 Task: Create a JavaScript function that checks if a number is even or odd.
Action: Mouse moved to (1082, 46)
Screenshot: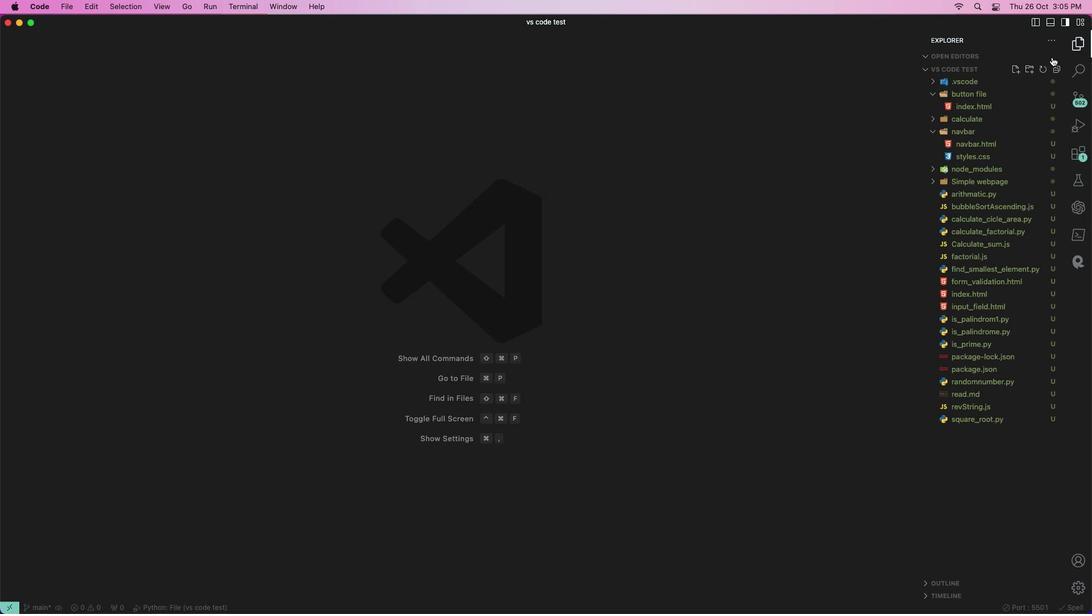 
Action: Mouse pressed left at (1082, 46)
Screenshot: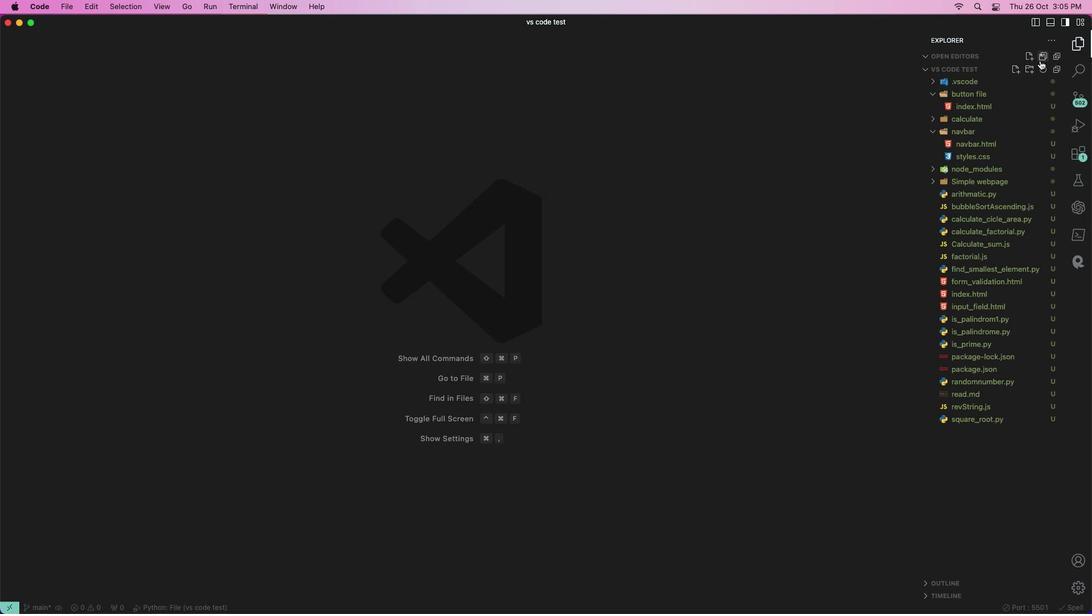 
Action: Mouse moved to (1019, 68)
Screenshot: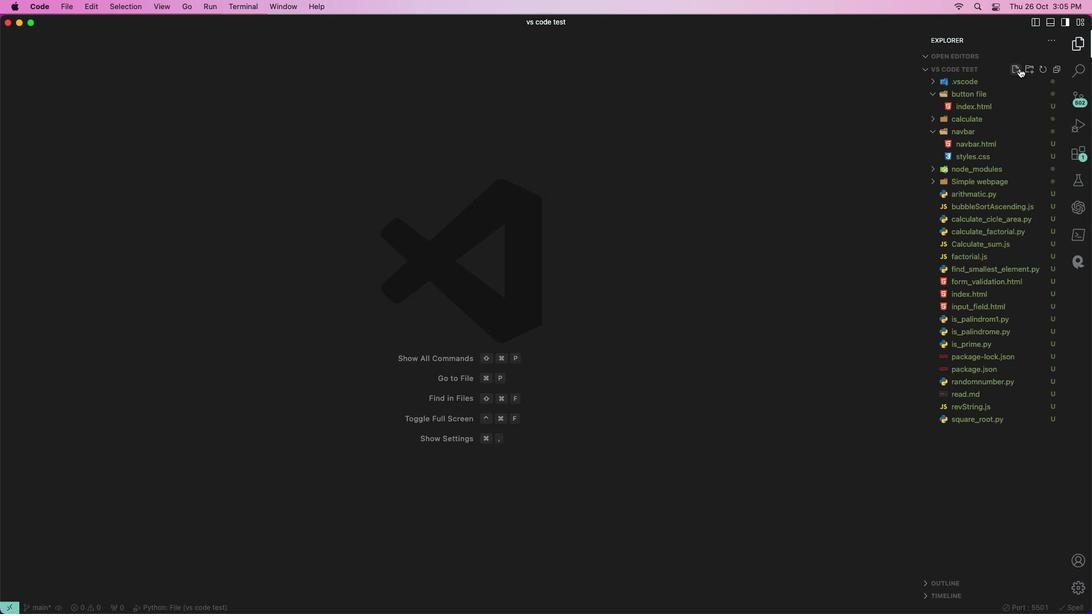 
Action: Mouse pressed left at (1019, 68)
Screenshot: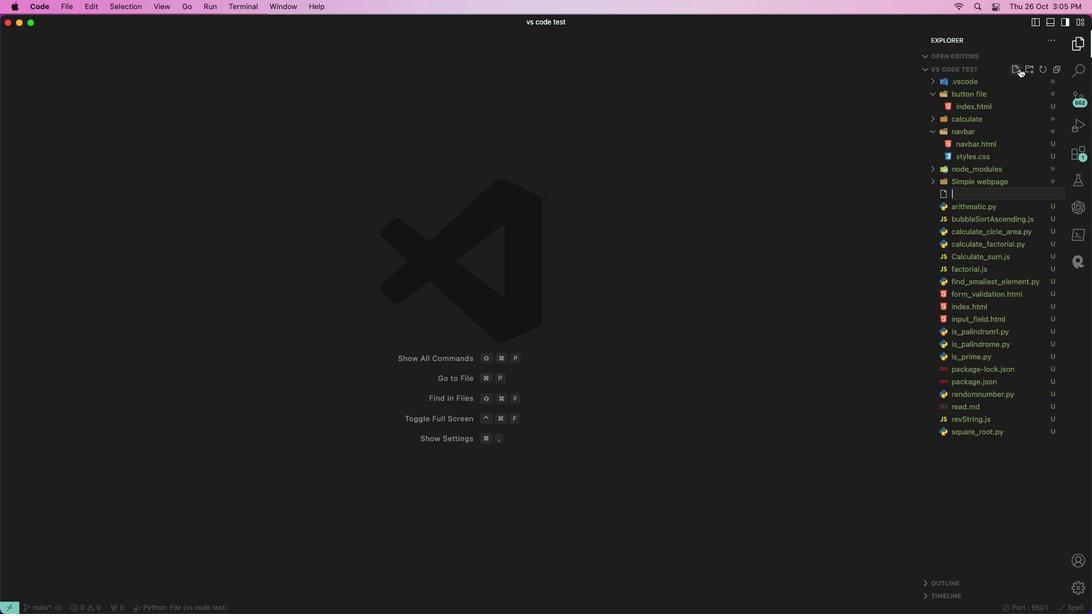 
Action: Mouse moved to (985, 93)
Screenshot: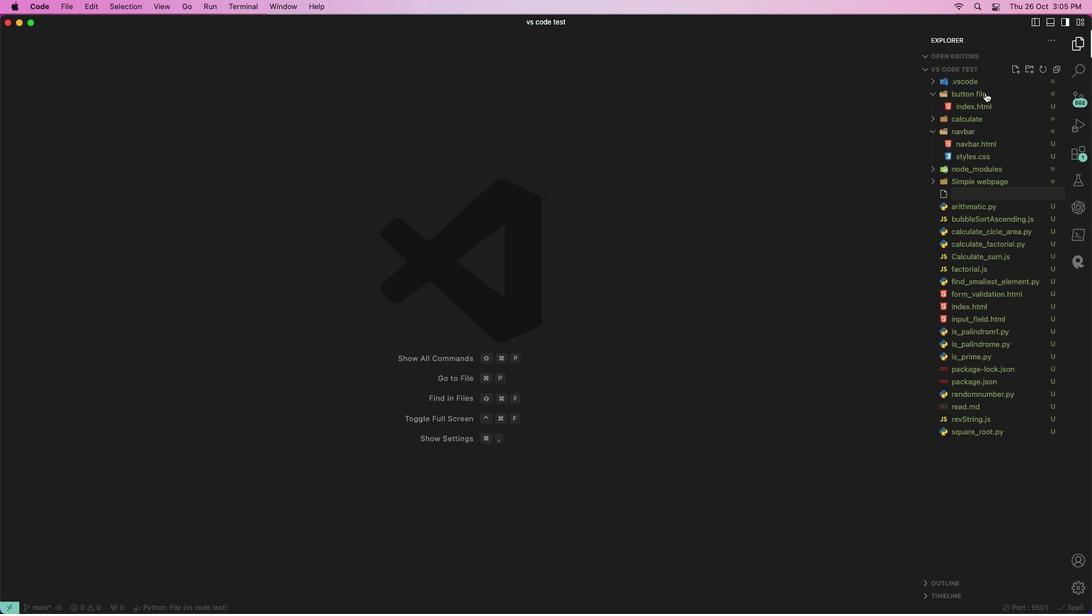 
Action: Key pressed 'i''s'Key.shift'E''v''e''n''o''r''o''d''d''.''j''s'Key.enter'/'
Screenshot: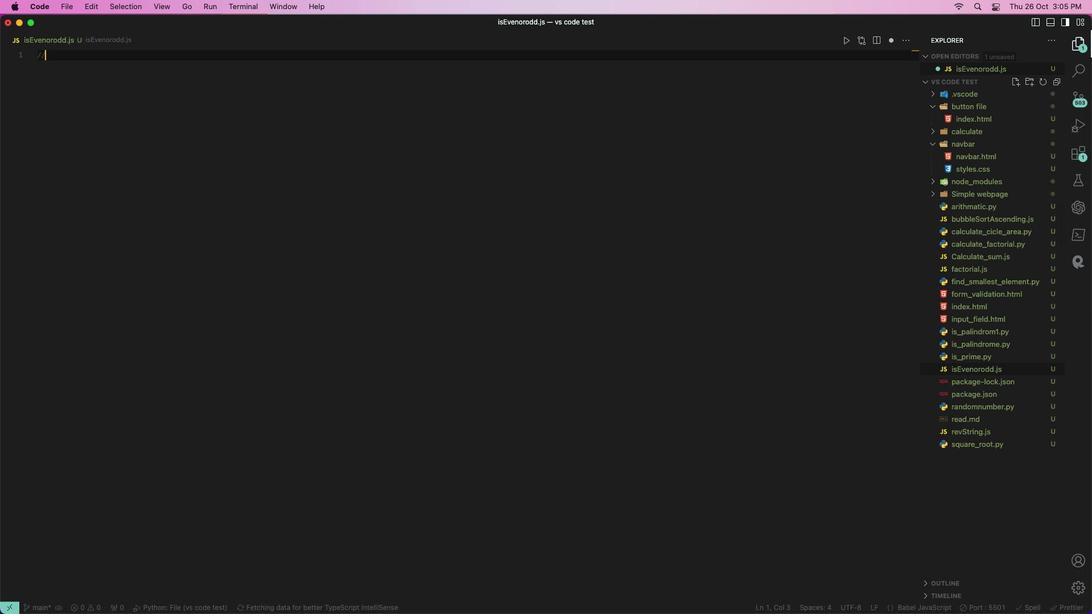 
Action: Mouse moved to (985, 93)
Screenshot: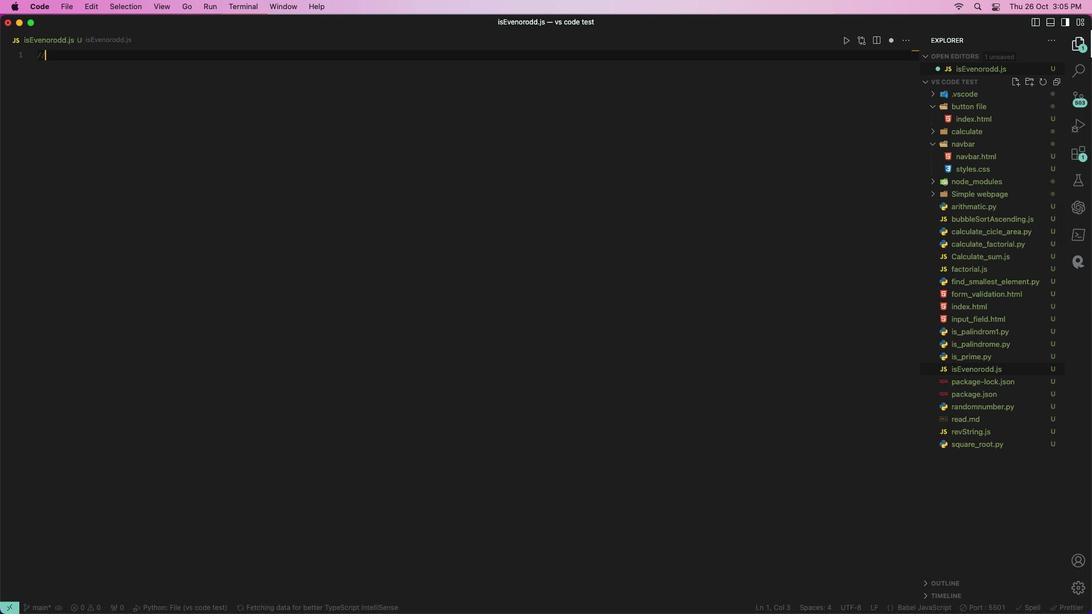 
Action: Key pressed '/''r'Key.backspaceKey.space'f''u''n''c''t''i''o''n'Key.space't''o'Key.space'c''h''e''c''k'Key.space'i''f'Key.space'a'Key.space'n''u''m''b''e''r'Key.space'i''s'Key.space'e''v''e''n'Key.space'o''r'Key.space'o''d''d'Key.enter'f''u''n''c''t''i''o''n'Key.space'i''s'Key.shift'E''v''e''n'Key.shift_r'O''r'Key.shift_r'O''d''d'Key.shift_r'(''n''u''m''b''e''r'Key.shift_r')'Key.shift_r'{'Key.enter'/''/'Key.spaceKey.shift_r'U''s''e'Key.space't''h''e'Key.space'm''o''d''u''l''u''s'Key.space'o''p''e''r''a''t''o''r'Key.spaceKey.shift_r'(''%'Key.shift_r')'Key.space't''o'Key.space'c''h''e''c''k'Key.space'i''f'Key.space't''h''e'Key.space'n''u''m''b''e''r'Key.space'i''s'Key.space'd''i''v''i''s''i''b''l''e'Key.space'v''y'Key.space'2'Key.space'o''r'Key.space'n''o''t'Key.enter'i''f'Key.spaceKey.shift_r'(''n''u''m''b''e''r'Key.shift'%''2'Key.leftKey.leftKey.spaceKey.rightKey.spaceKey.rightKey.space'=''=''='Key.space'0'Key.shift_r')'Key.shift_r'{'Key.enter'/''/'Key.spaceKey.shift_r'I''f'Key.space't''h''e'Key.space'r''e''m''a''i''n''d''e''r'Key.space'i''s'Key.space'0'','Key.space't''h''e'Key.space'n''u''m''b''e''r'Key.space'i''s'Key.space'e''v''e''n''.'Key.enter'r''e''t''u''r''n'Key.spaceKey.shift_r'"'Key.shift'E''v''e''n'Key.shift_r'"'';'Key.enterKey.downKey.enter'e''l''s''e'Key.enterKey.shift_r'{'Key.enter'/''/'Key.spaceKey.shift_r'I''f'Key.space't''h''e'Key.space'r''e''m''a''i''n''d''e''r'Key.space'i''s'Key.space'n''o''t'Key.space'0'','Key.space't''h''e'Key.space'n''u''m''b''e''r'Key.space'i''s'Key.space'o''d''d''.'Key.enter'r''e''t''u''r''n'Key.spaceKey.shift_r'"''o'Key.backspaceKey.shift_r'O''d''d'Key.shift_r'"'';'Key.downKey.downKey.enter'/''/'Key.spaceKey.shift'E''x''a''m''p''l''e'Key.space'u''s''a''g''e'Key.shift_r':'Key.enter'c''o''i'Key.backspace'n''s''t'Key.space'n''u''m''b''e''r'Key.shift'T''o'Key.shift'C''h''e''c''k'Key.space'='Key.space'7'';'Key.enter'c''o''n''s''t'Key.space'r''e''s''u''l''t'Key.space'='Key.space'i''s'Key.shift'E''v''e''n'Key.shift_r'O''r'Key.shift_r'O''d''d'Key.shift_r'(''n''u''m''b''e''r'Key.shift_r'T''o'Key.spaceKey.backspaceKey.shift'C''h''e''c''k'Key.shift_r')'';'Key.enterKey.enter'/''/'Key.spaceKey.shift'D''i''s''p''l''a''y'Key.space't''h''e'Key.space'r''e''s''u''l''t'Key.space'i''n'Key.space't''h''e'Key.space'c''o''n''s''o''l''e''.'Key.enter'c''o''n''s''o''l''e''.''l''o''g'Key.shift_r'(''`'Key.shift_r'$'Key.shift_r'('Key.backspaceKey.shift_r'{''n''u''m''b''e''r'Key.shift'T''o'Key.shift'C''h''e''c''k'Key.shift_r'}'Key.space'i''s'Key.spaceKey.shift'$'Key.shift_r'{''r''e''s''u''l''t'Key.shift_r'}''`'Key.shift_r')'';'Key.enter
Screenshot: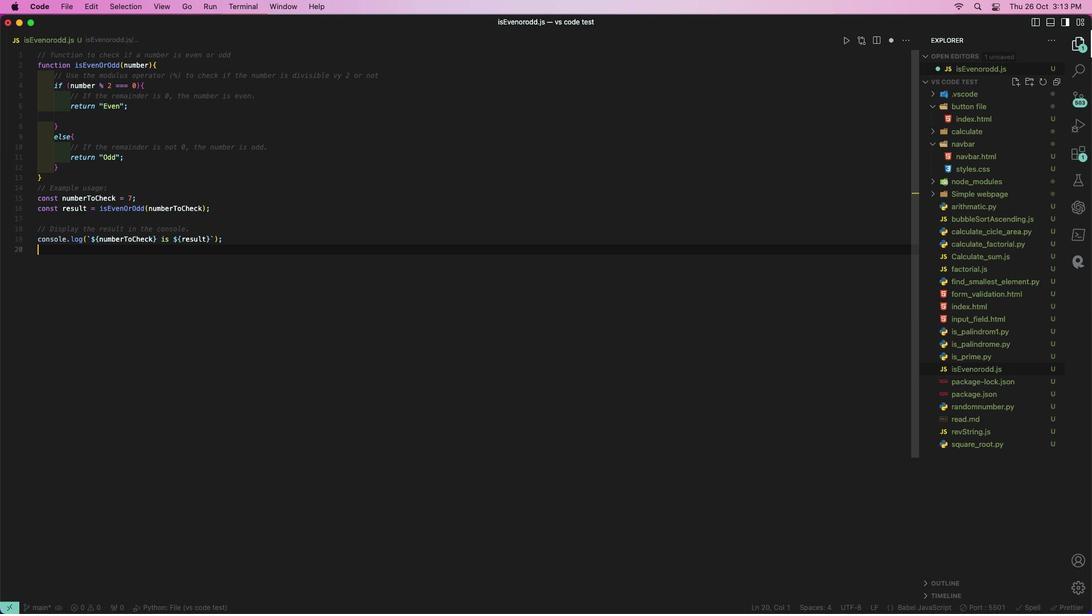 
Action: Mouse moved to (592, 216)
Screenshot: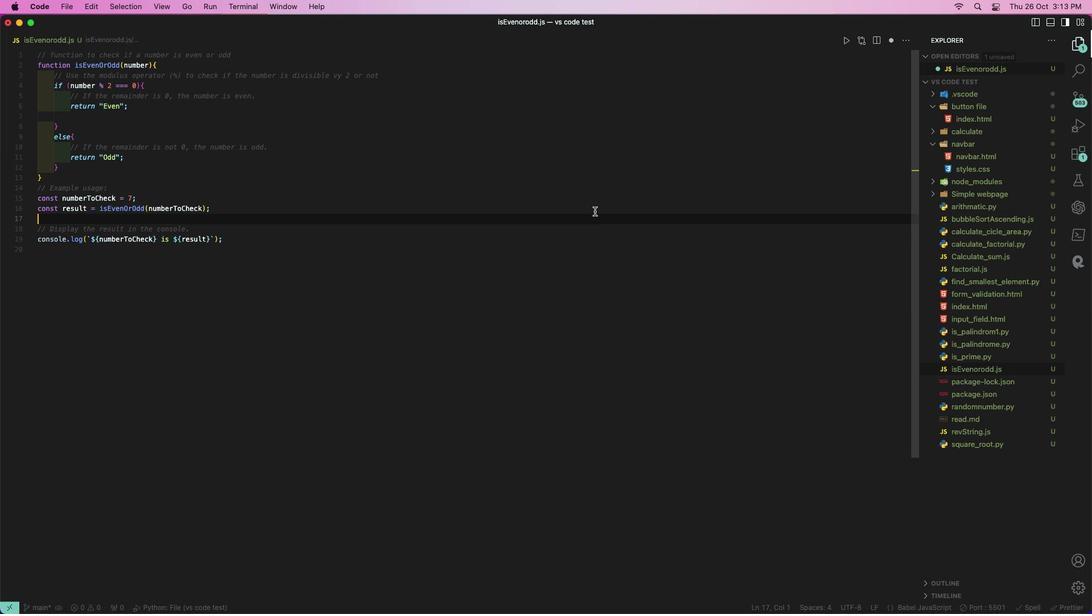 
Action: Mouse pressed left at (592, 216)
Screenshot: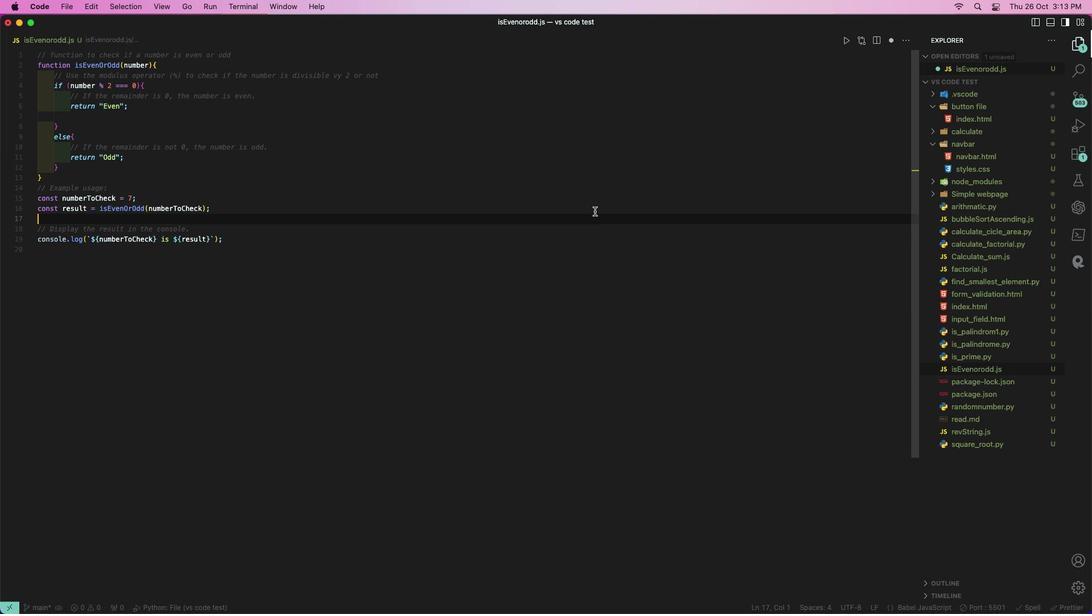 
Action: Mouse moved to (520, 237)
Screenshot: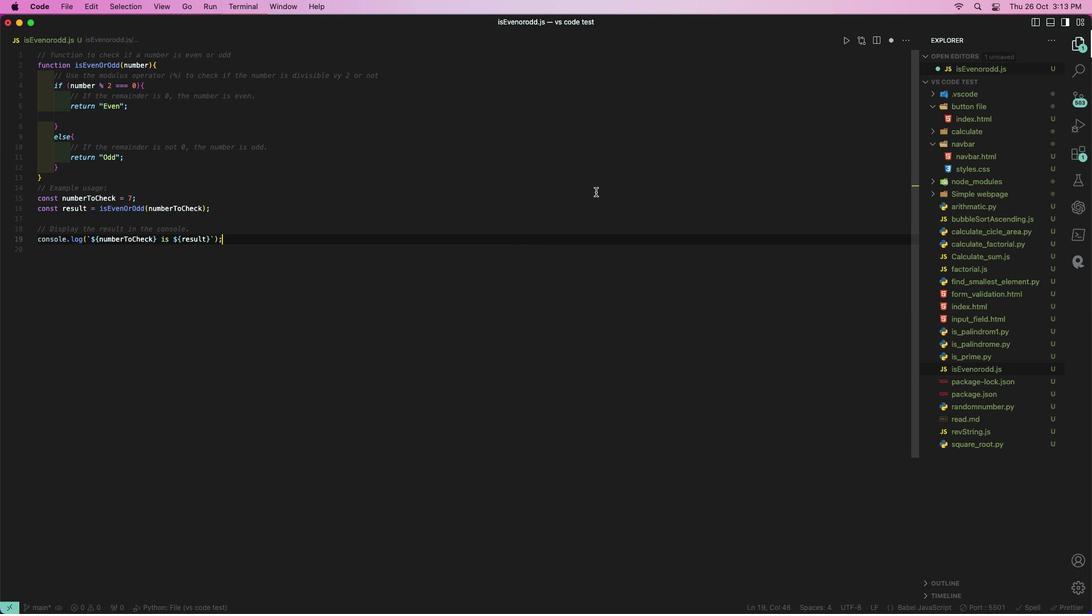 
Action: Mouse pressed left at (520, 237)
Screenshot: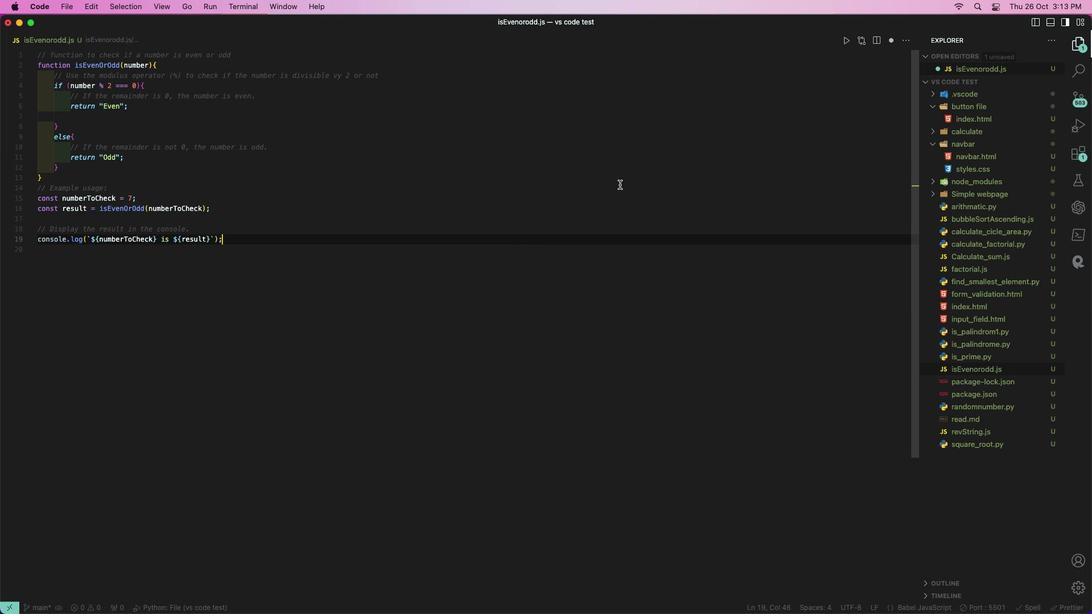 
Action: Mouse moved to (972, 71)
Screenshot: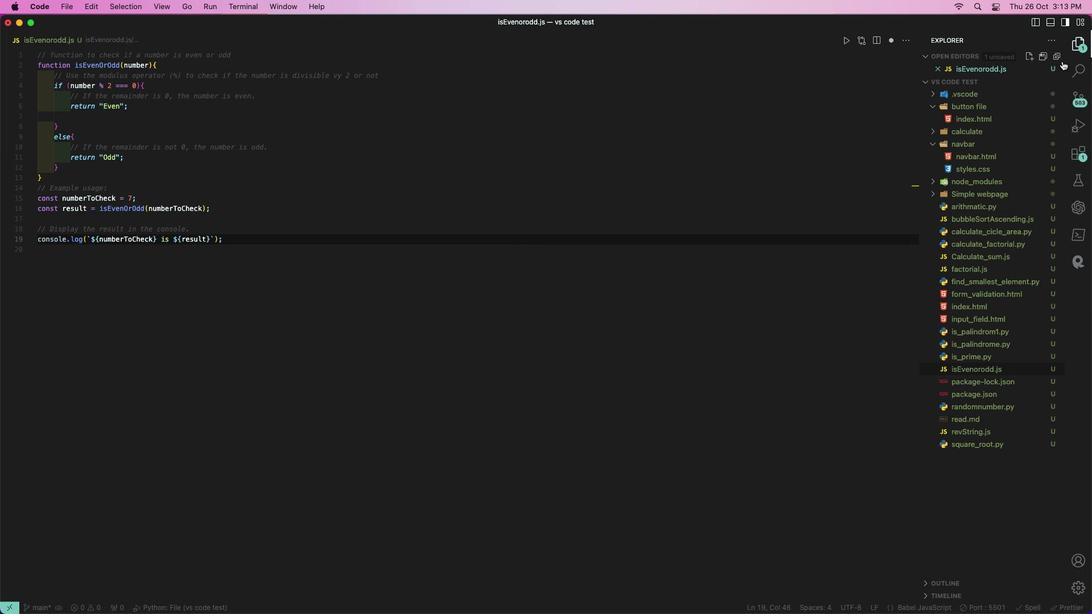 
Action: Mouse pressed left at (972, 71)
Screenshot: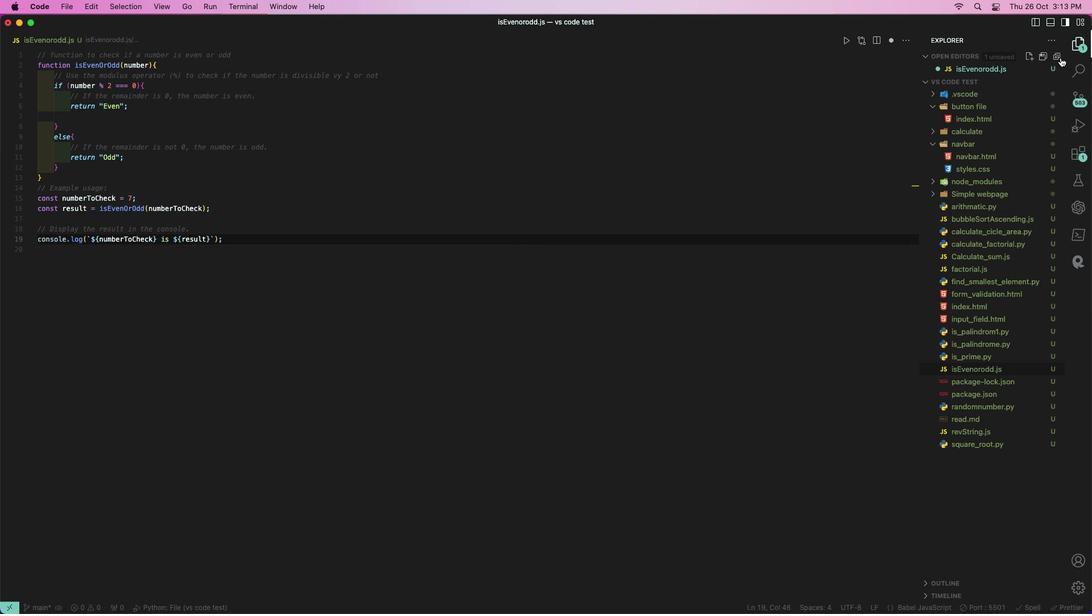 
Action: Mouse moved to (1040, 54)
Screenshot: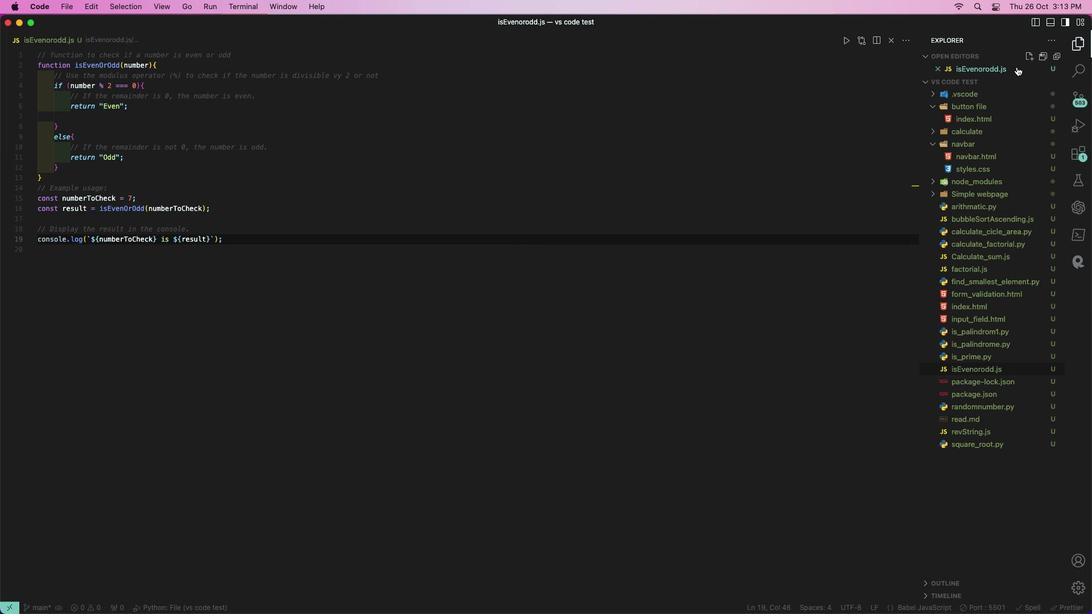 
Action: Mouse pressed left at (1040, 54)
Screenshot: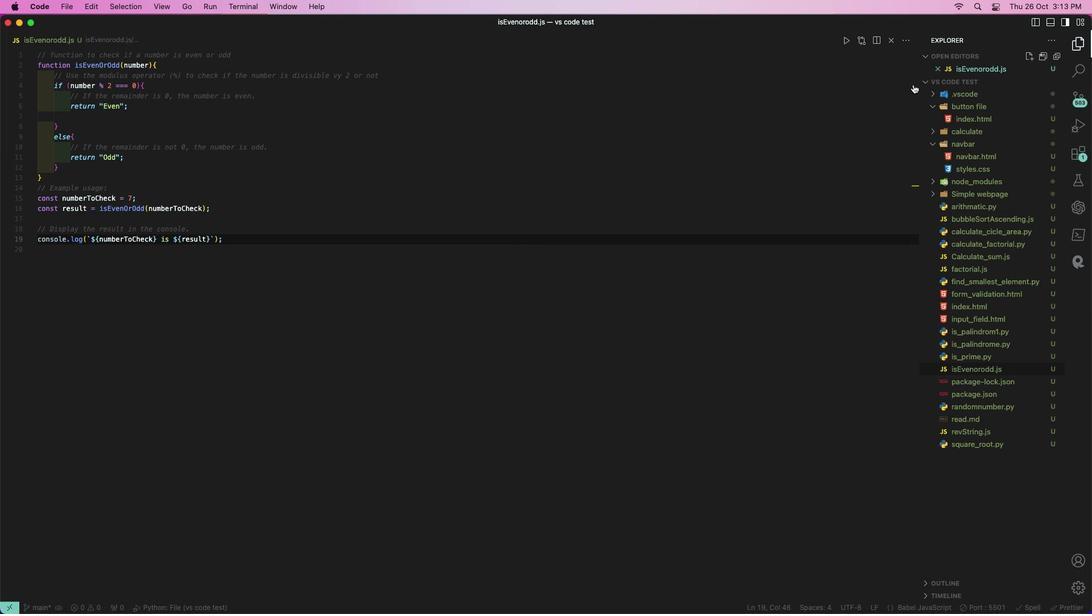 
Action: Mouse moved to (561, 234)
Screenshot: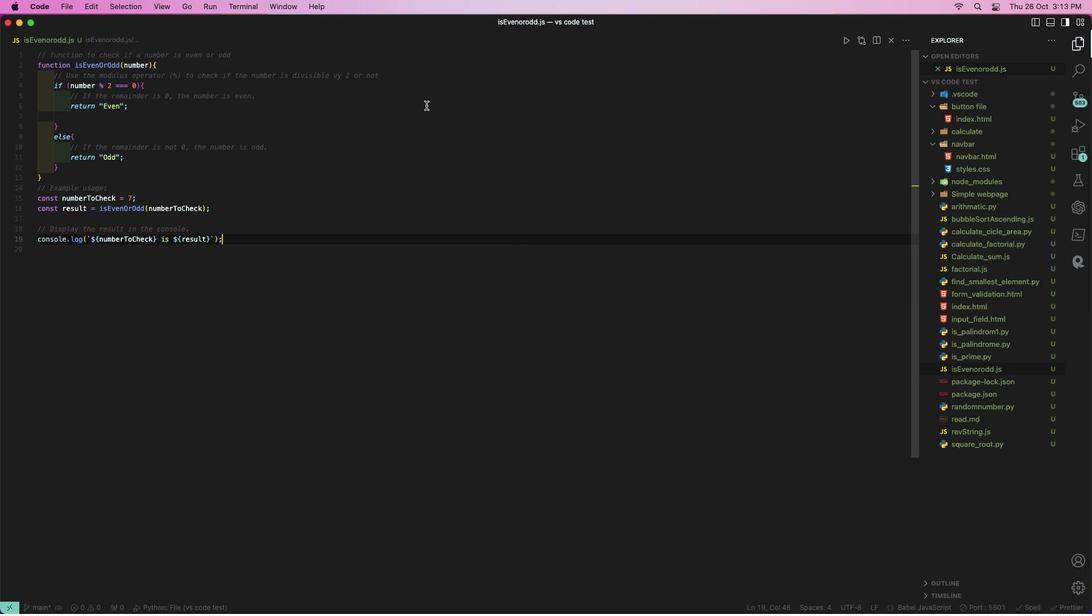 
Action: Mouse pressed left at (561, 234)
Screenshot: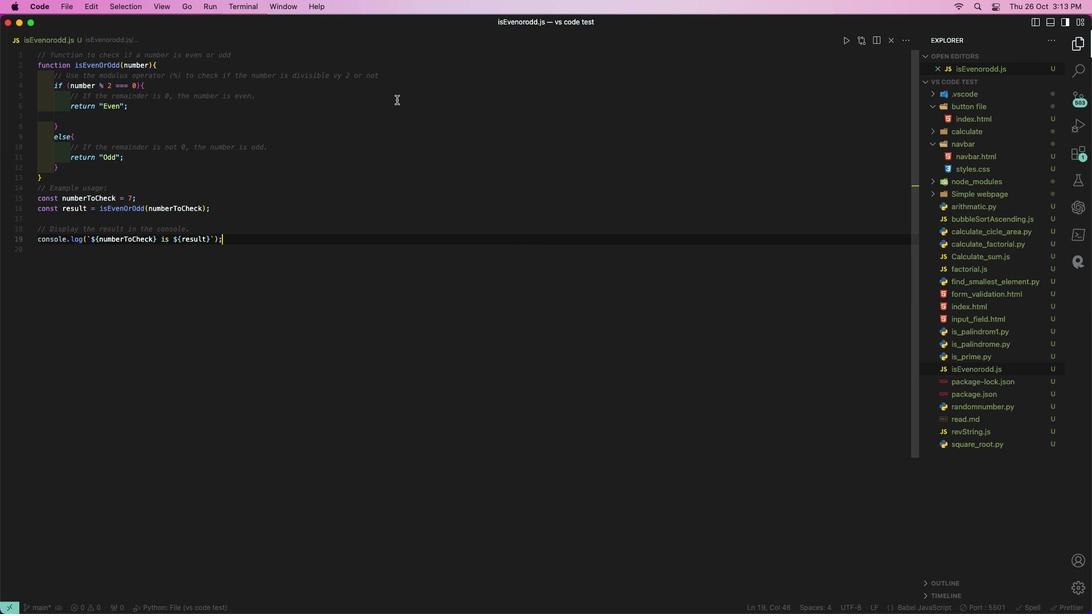 
Action: Mouse moved to (244, 8)
Screenshot: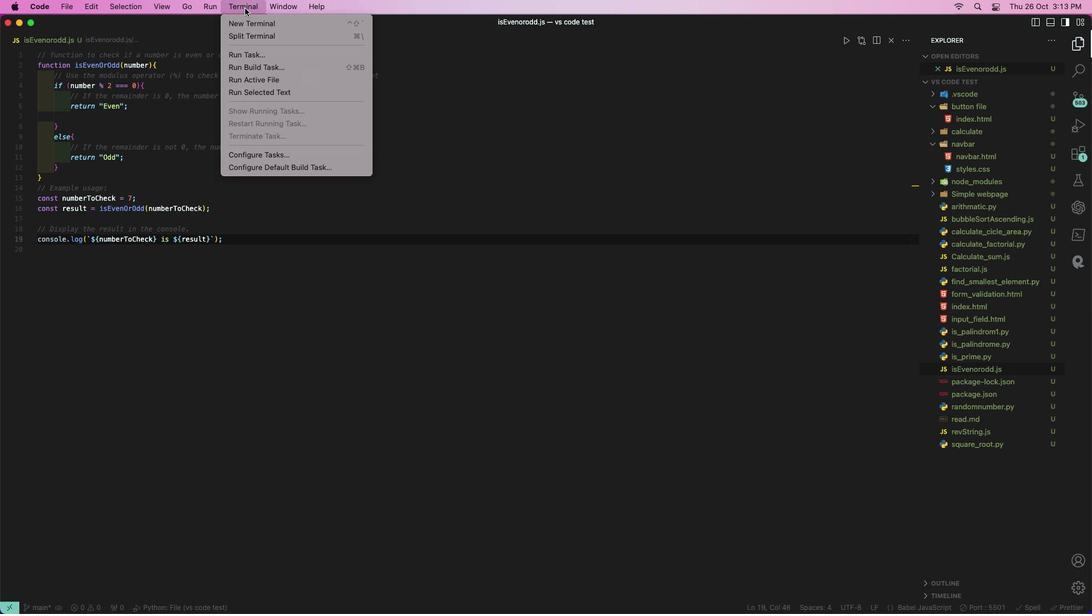 
Action: Mouse pressed left at (244, 8)
Screenshot: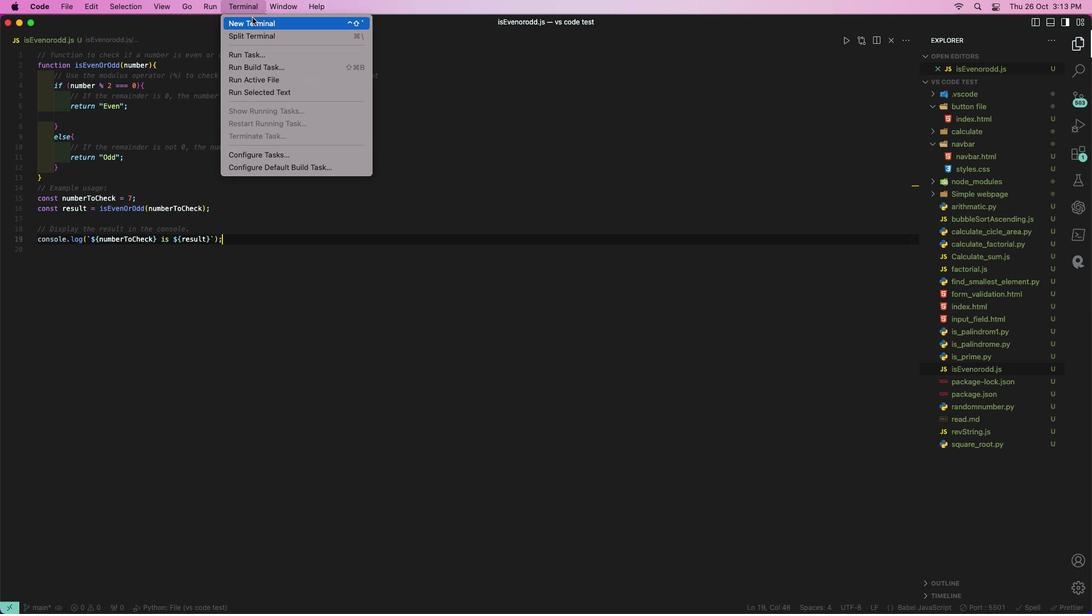 
Action: Mouse moved to (253, 19)
Screenshot: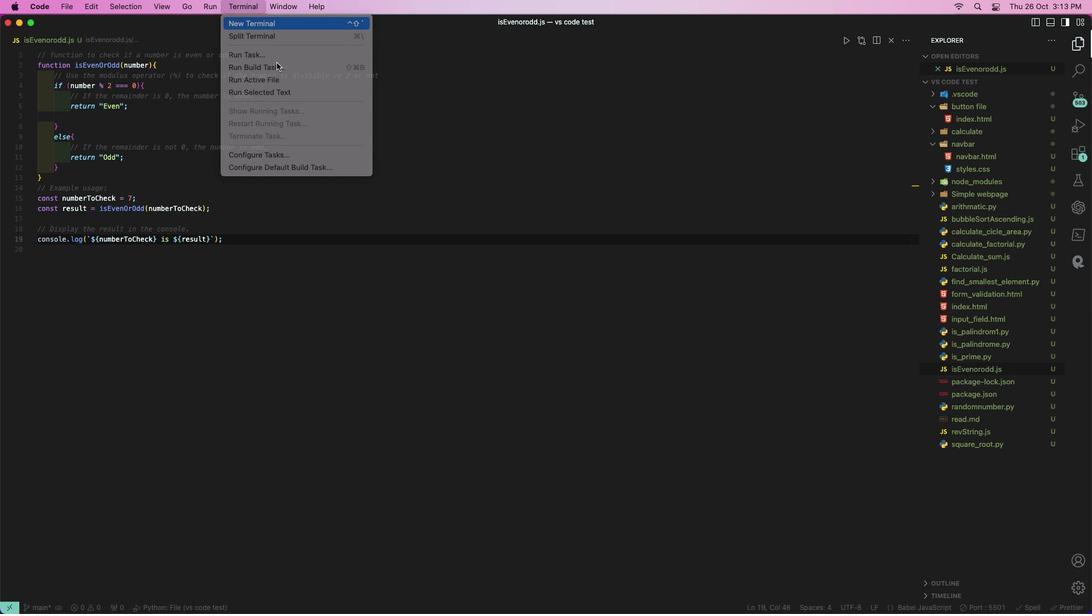 
Action: Mouse pressed left at (253, 19)
Screenshot: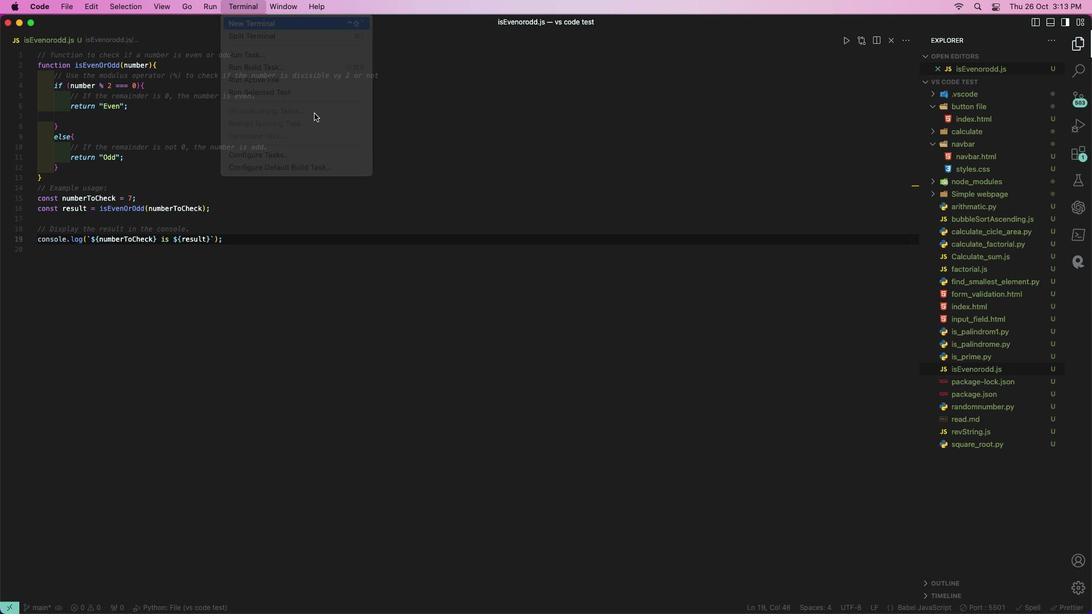 
Action: Mouse moved to (286, 527)
Screenshot: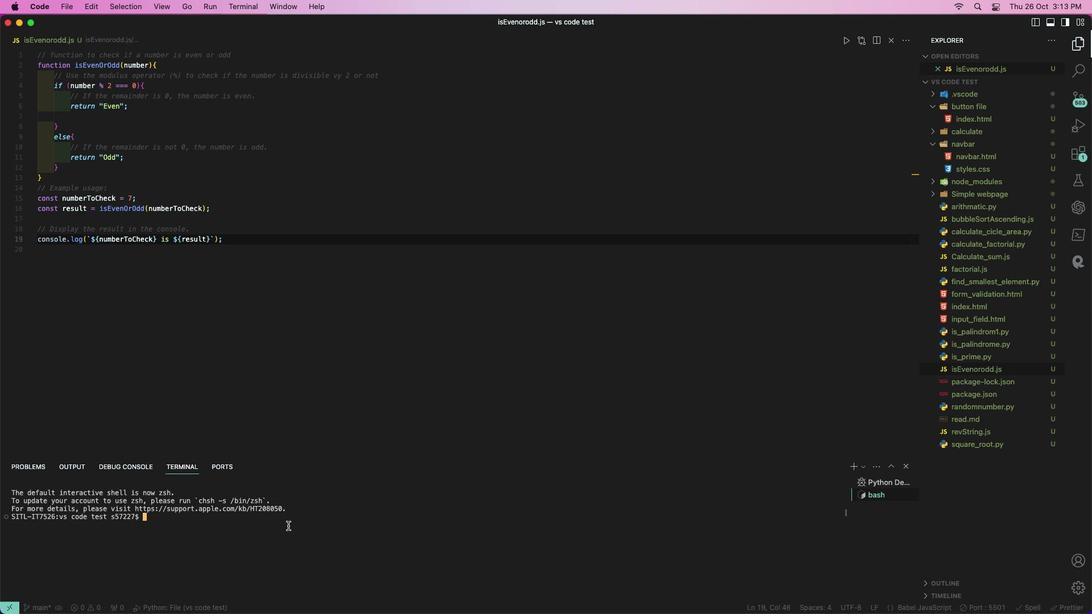 
Action: Mouse pressed left at (286, 527)
Screenshot: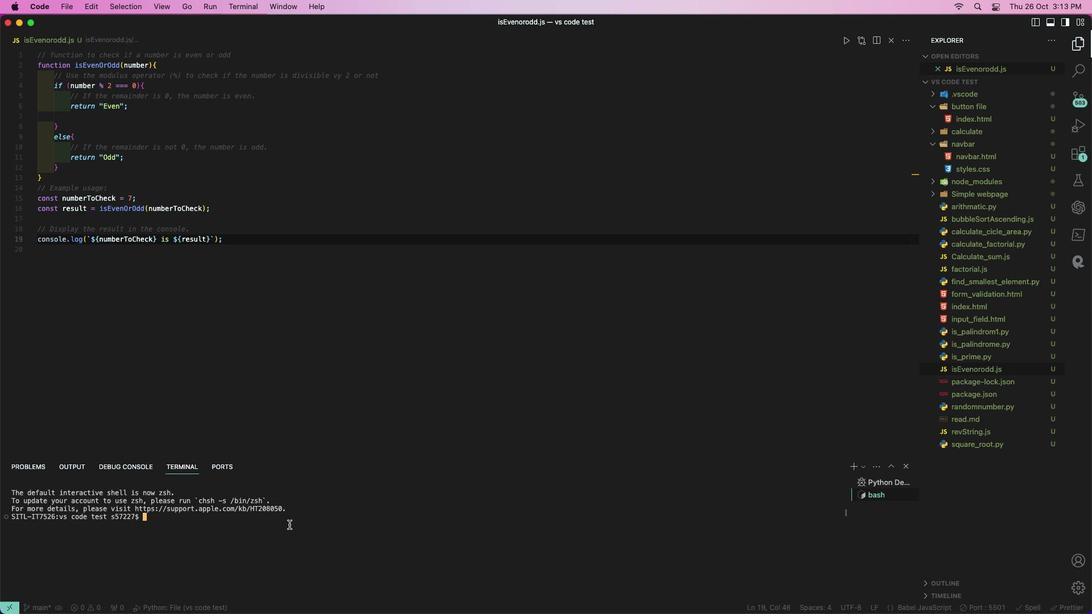 
Action: Mouse moved to (291, 523)
Screenshot: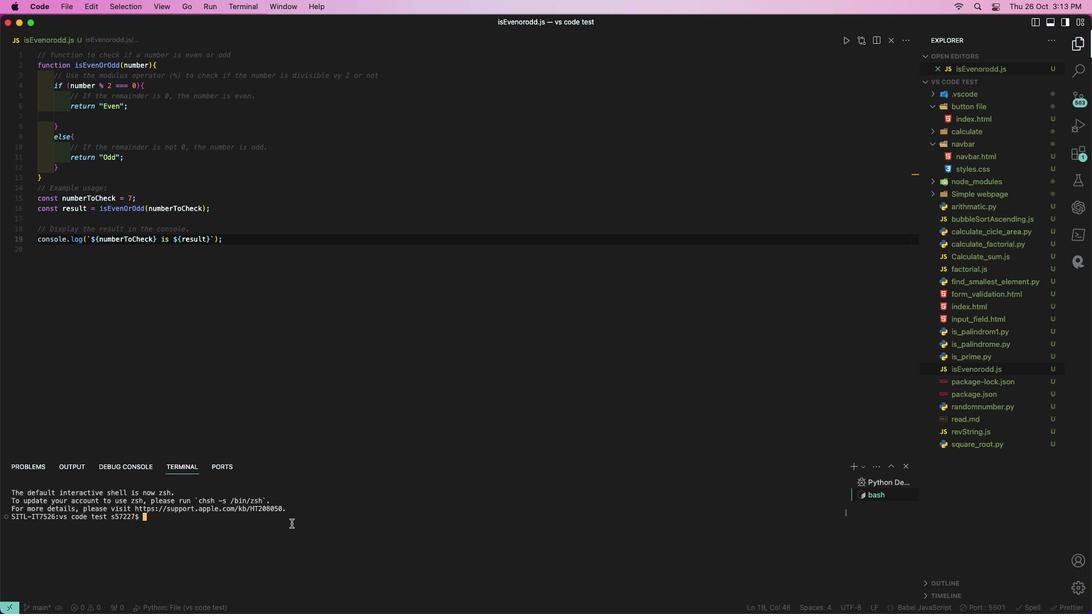 
Action: Key pressed 'l''s'Key.enter'n''o''d''e'Key.space'i''s'Key.shift_r'E''v''e''n''o''r''o''d''d''.''j''s'Key.enter
Screenshot: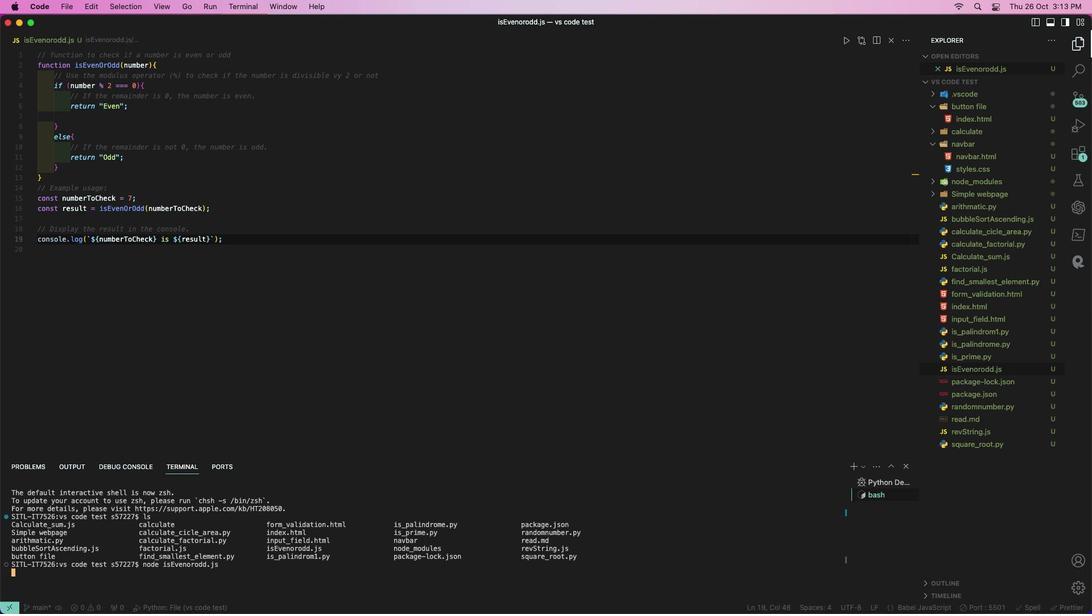 
Action: Mouse moved to (132, 198)
Screenshot: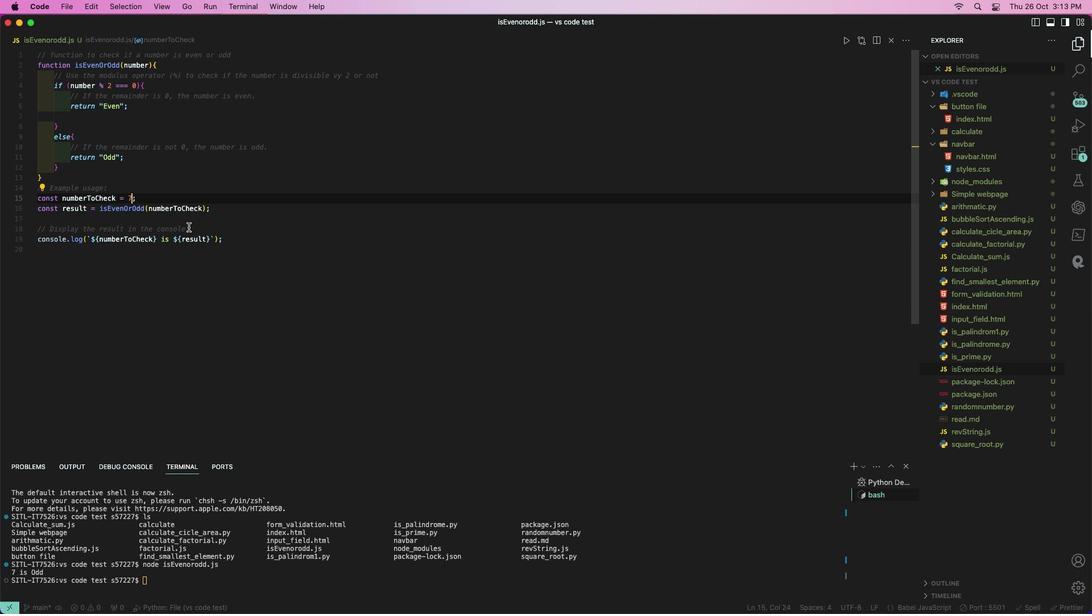 
Action: Mouse pressed left at (132, 198)
Screenshot: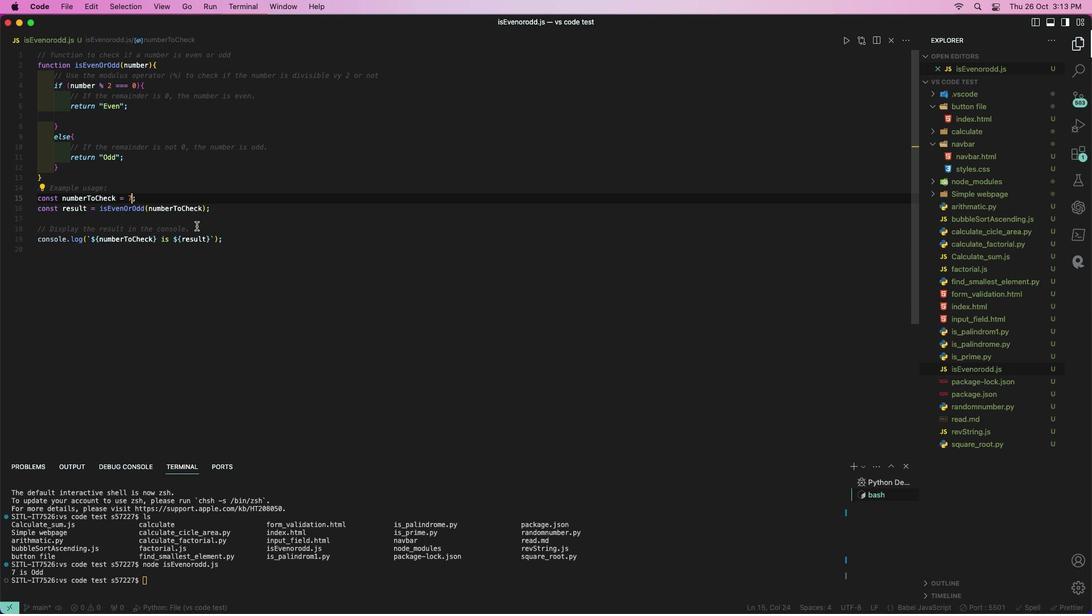 
Action: Mouse moved to (197, 225)
Screenshot: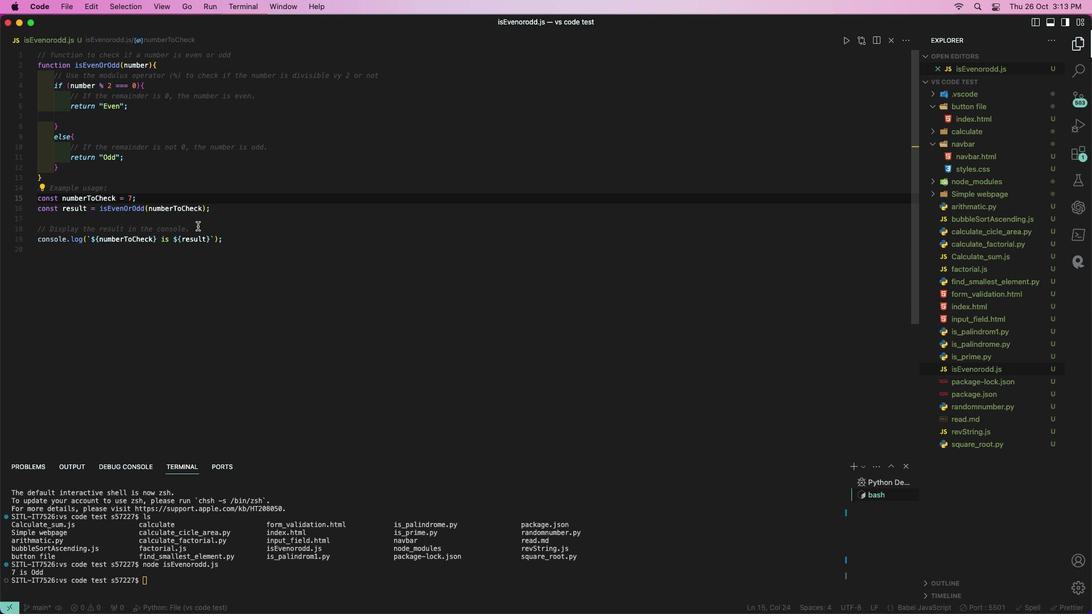 
Action: Key pressed Key.backspace'8'
Screenshot: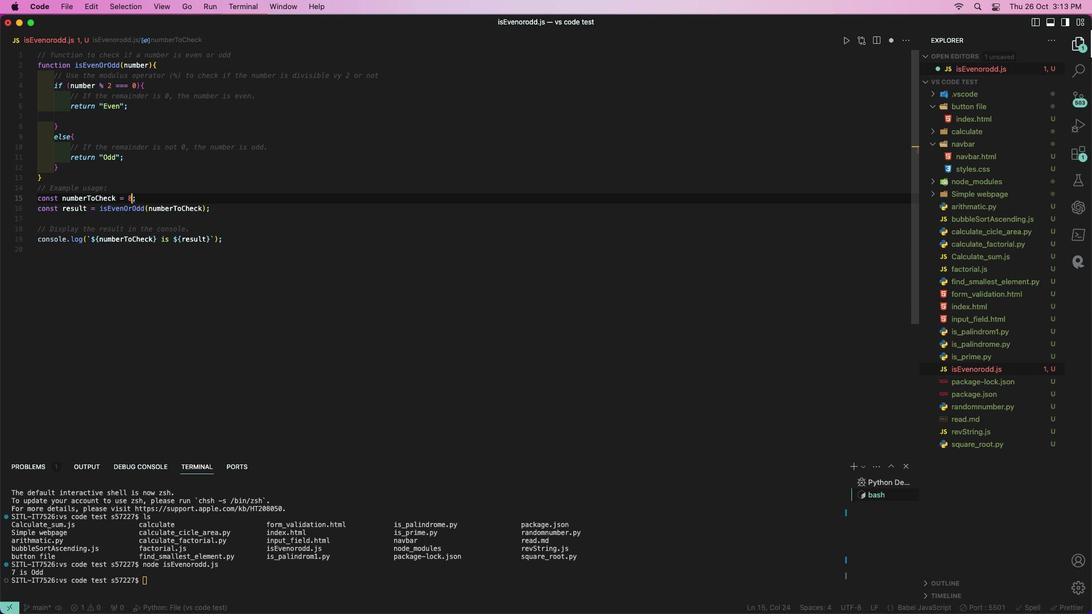 
Action: Mouse moved to (1045, 58)
Screenshot: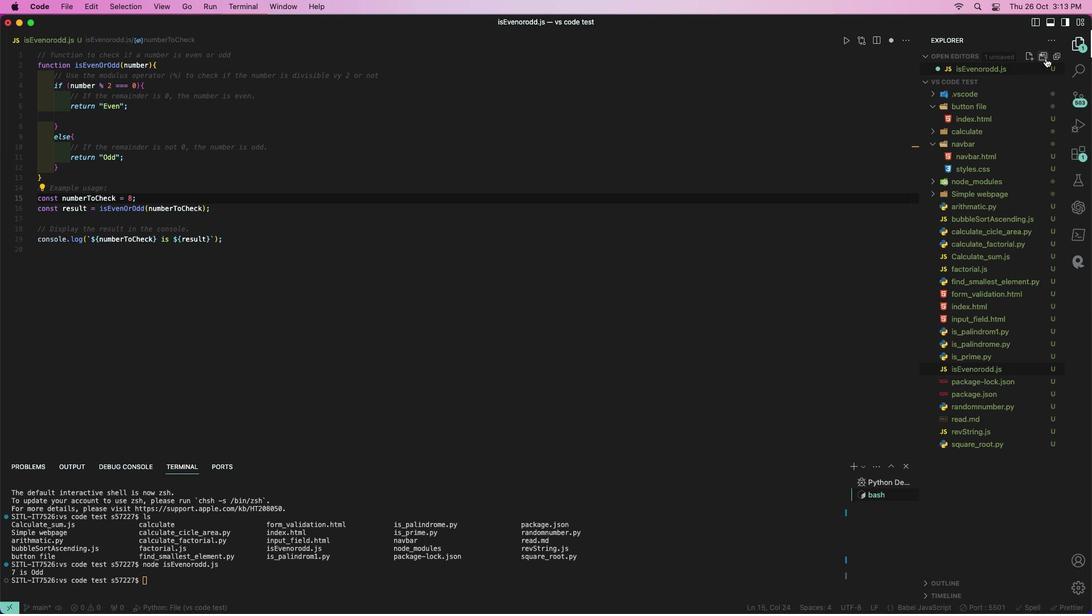 
Action: Mouse pressed left at (1045, 58)
Screenshot: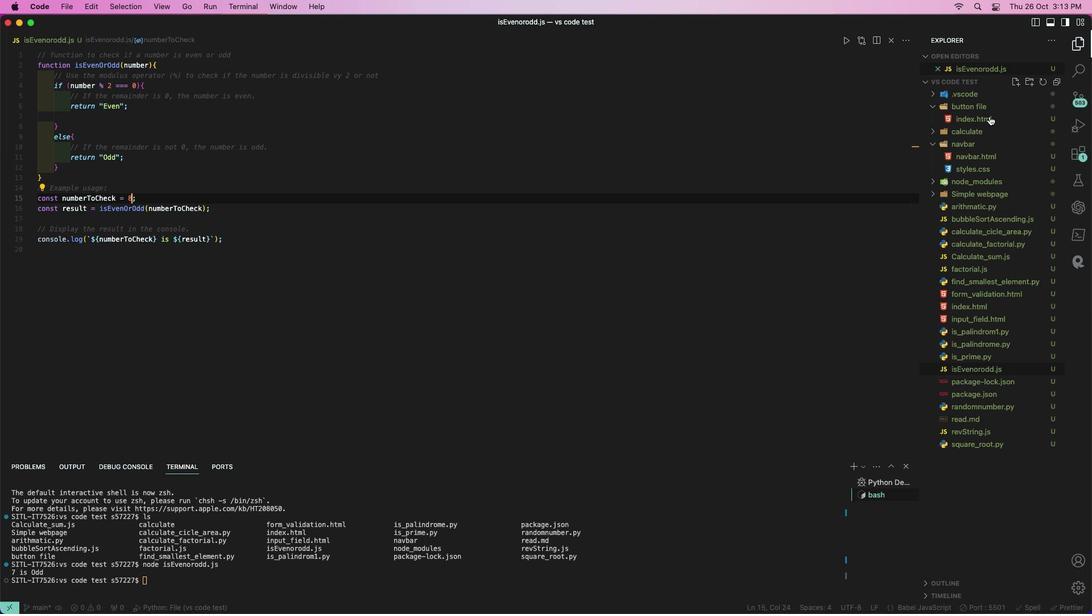 
Action: Mouse moved to (304, 577)
Screenshot: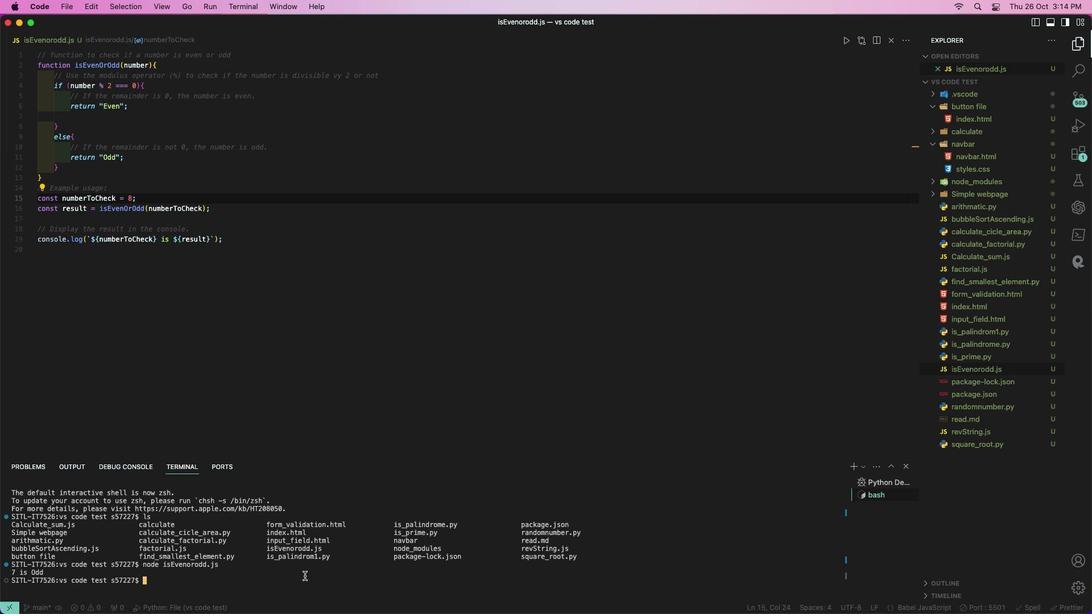 
Action: Mouse pressed left at (304, 577)
Screenshot: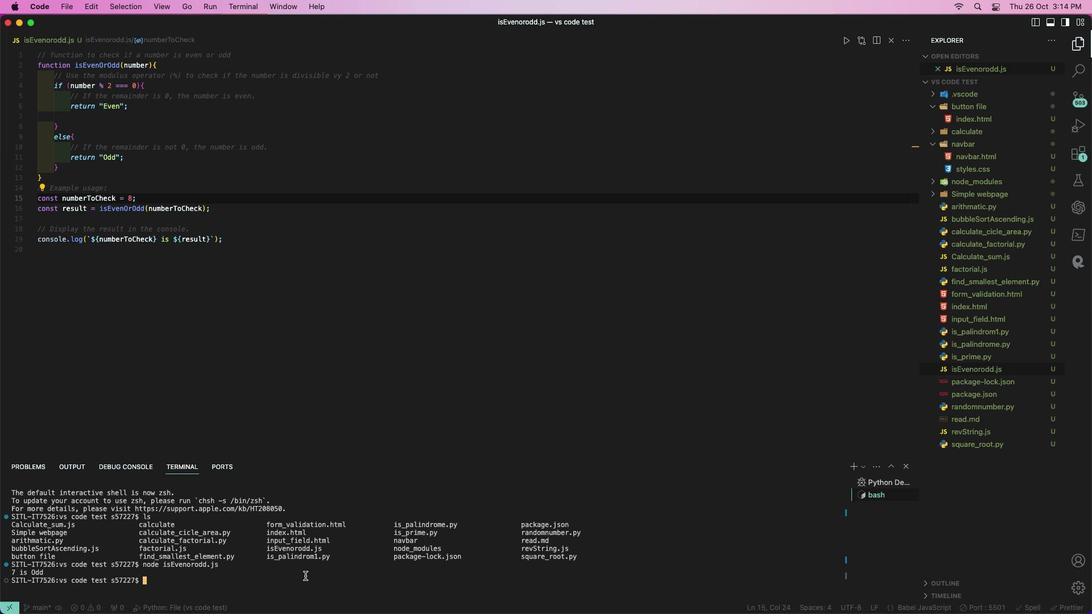 
Action: Mouse moved to (304, 575)
Screenshot: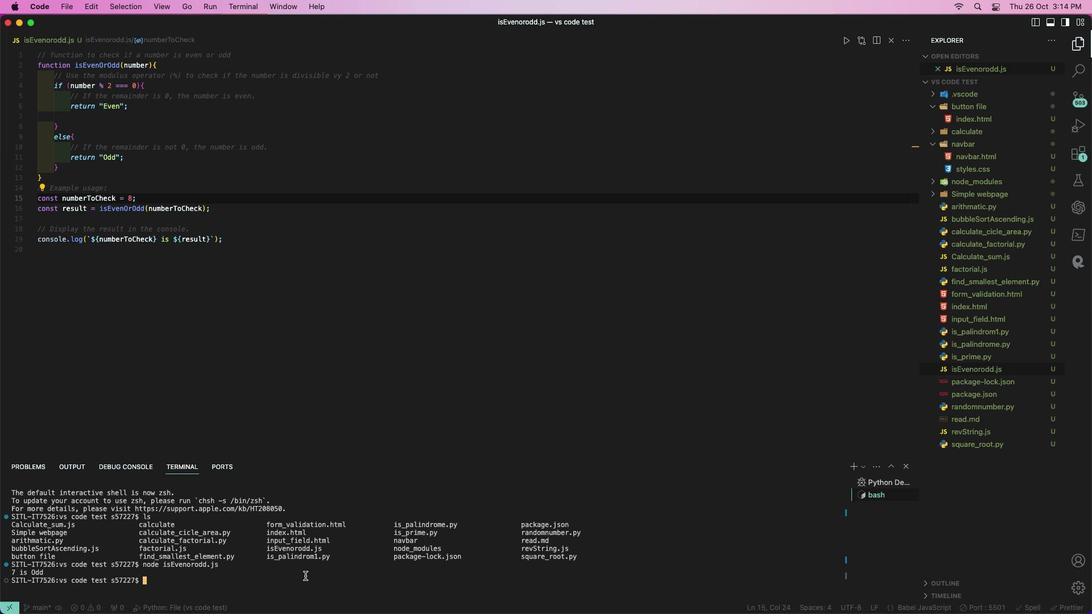 
Action: Key pressed 'n''o''d''e'Key.space'i''s'Key.shift_r'E''v''e''n''o''r''o''d''d''.''j''s'Key.enter
Screenshot: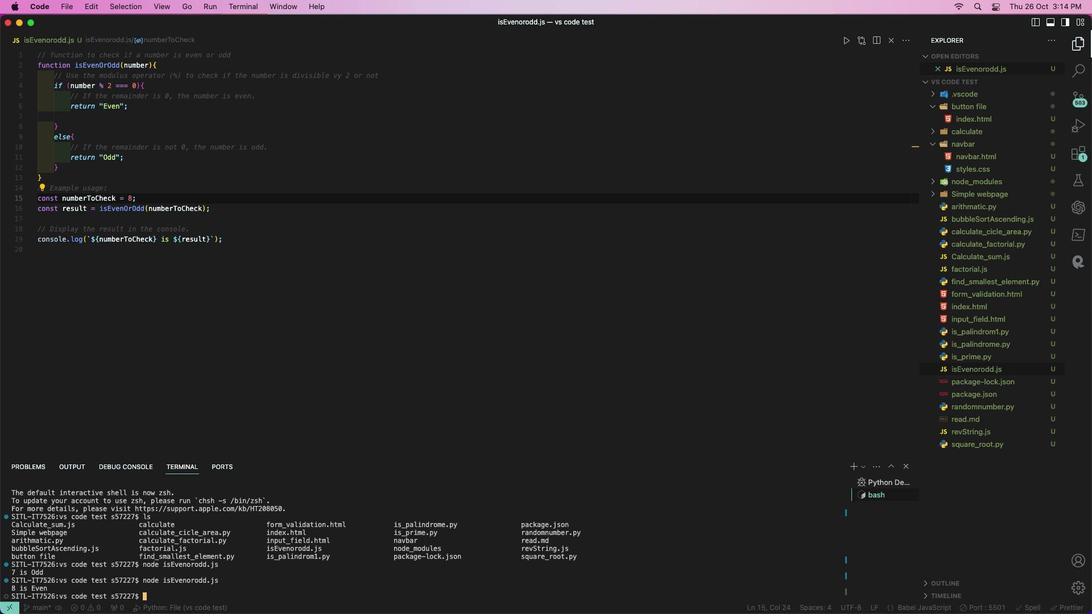 
Action: Mouse moved to (391, 362)
Screenshot: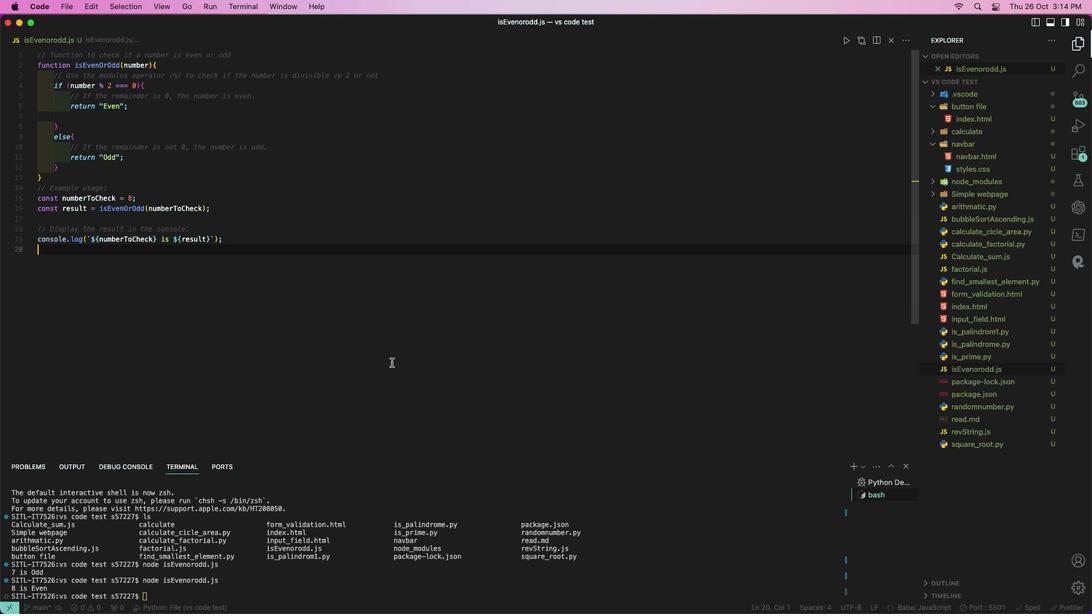 
Action: Mouse pressed left at (391, 362)
Screenshot: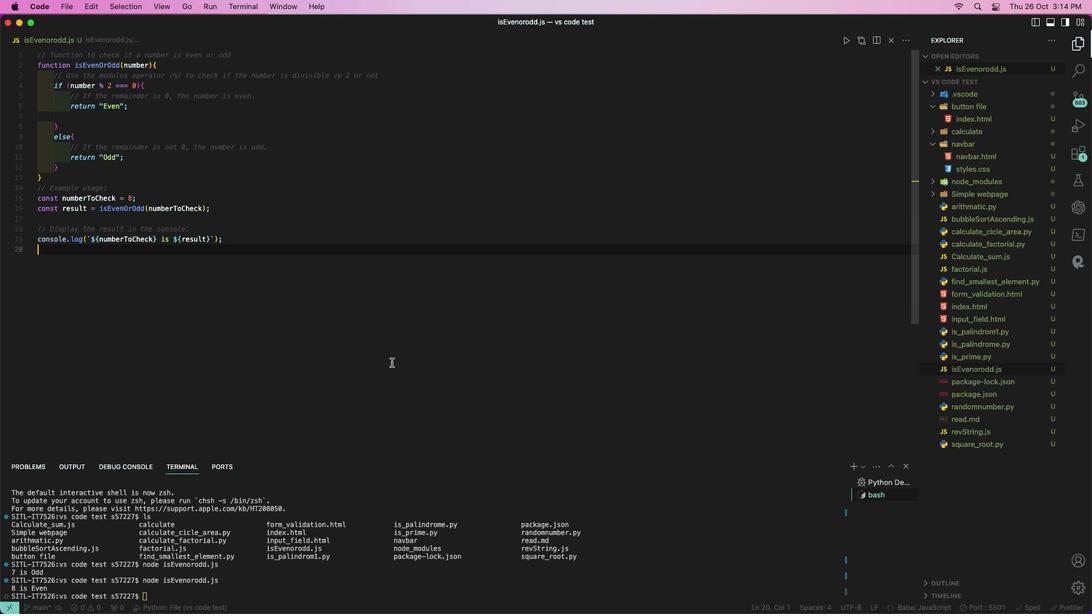 
